 Task: Configure the mail tracking and message format settings in Outlook.
Action: Mouse moved to (36, 24)
Screenshot: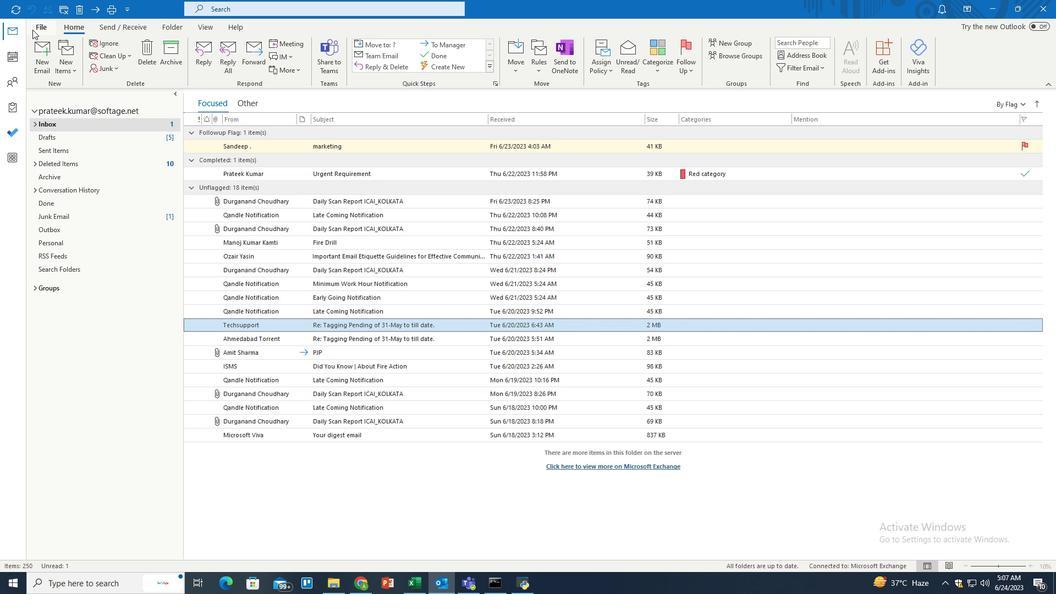 
Action: Mouse pressed left at (36, 24)
Screenshot: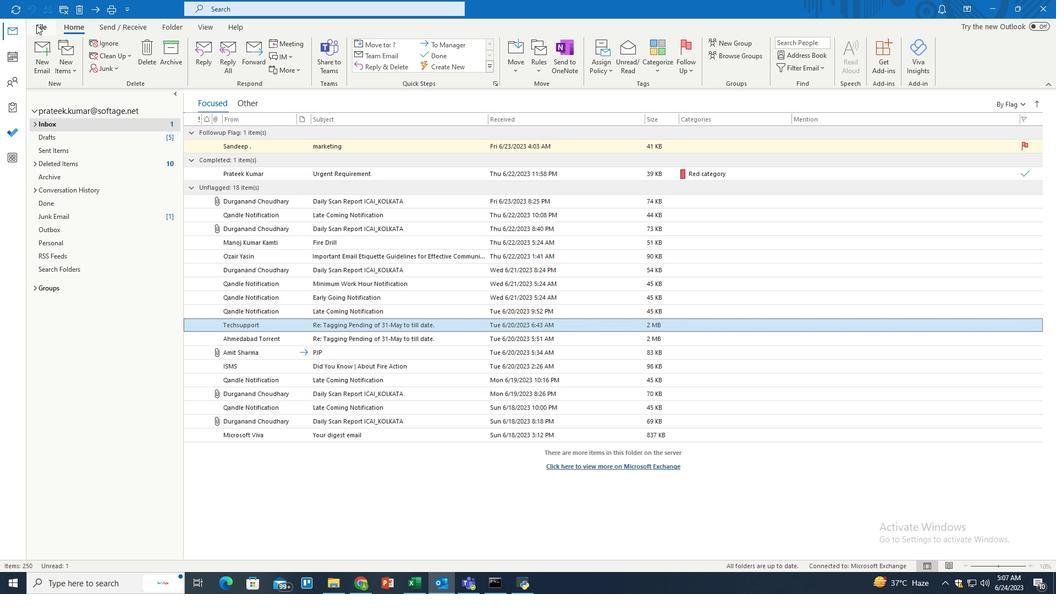 
Action: Mouse moved to (33, 534)
Screenshot: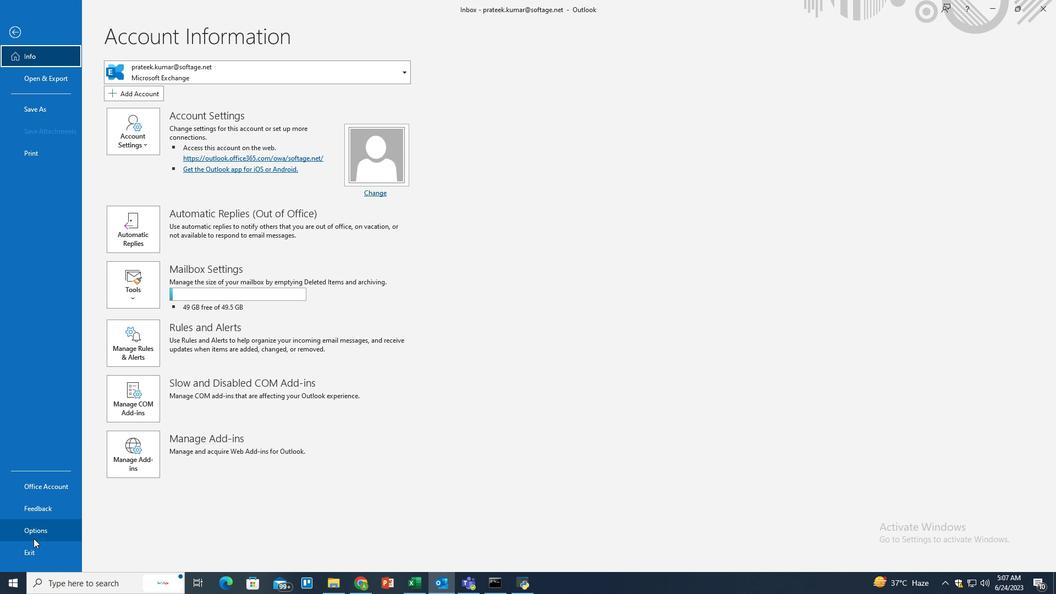 
Action: Mouse pressed left at (33, 534)
Screenshot: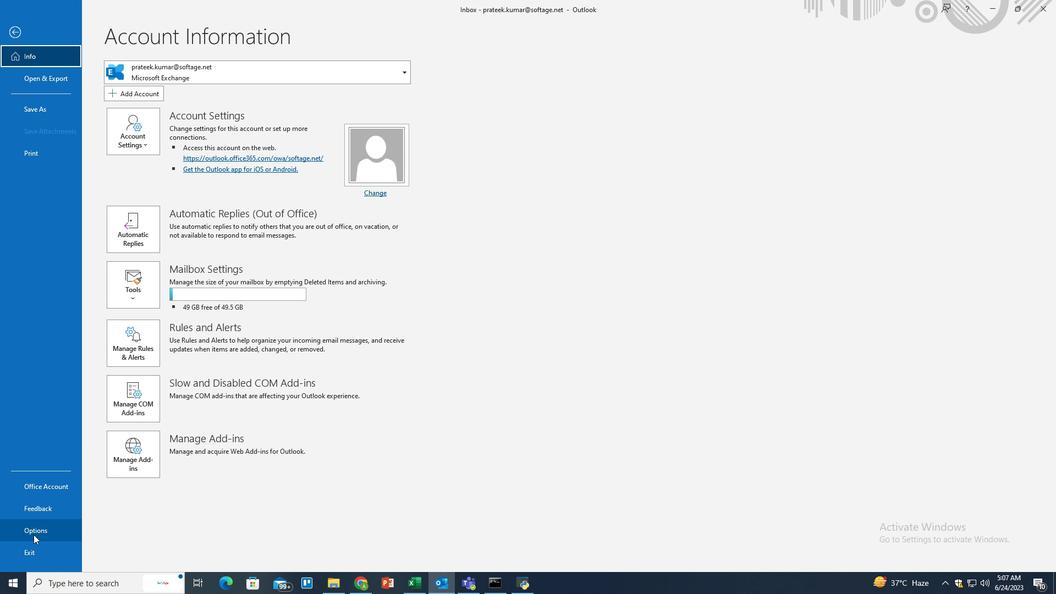 
Action: Mouse moved to (315, 141)
Screenshot: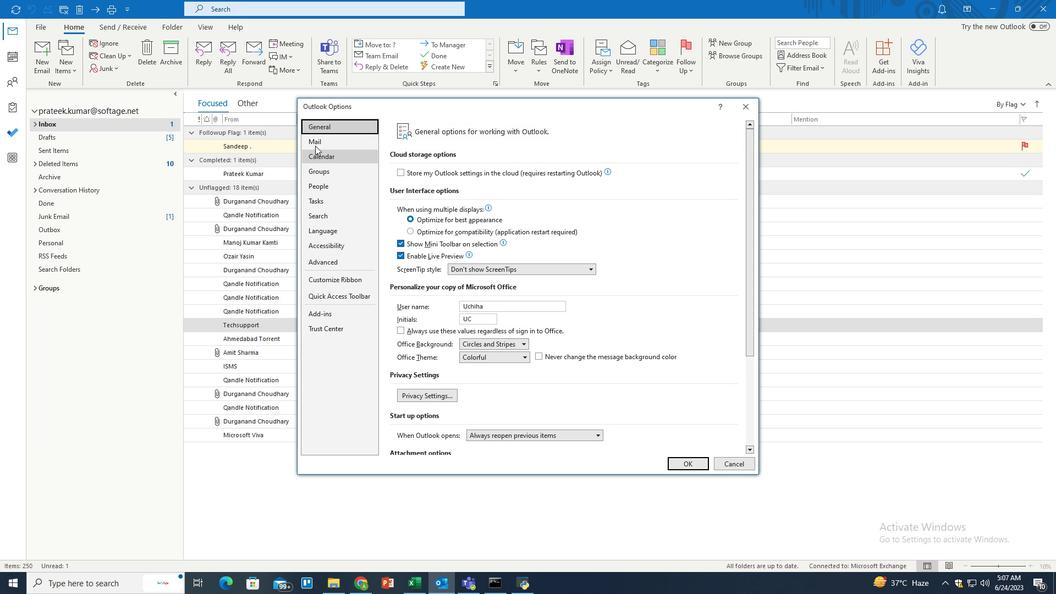 
Action: Mouse pressed left at (315, 141)
Screenshot: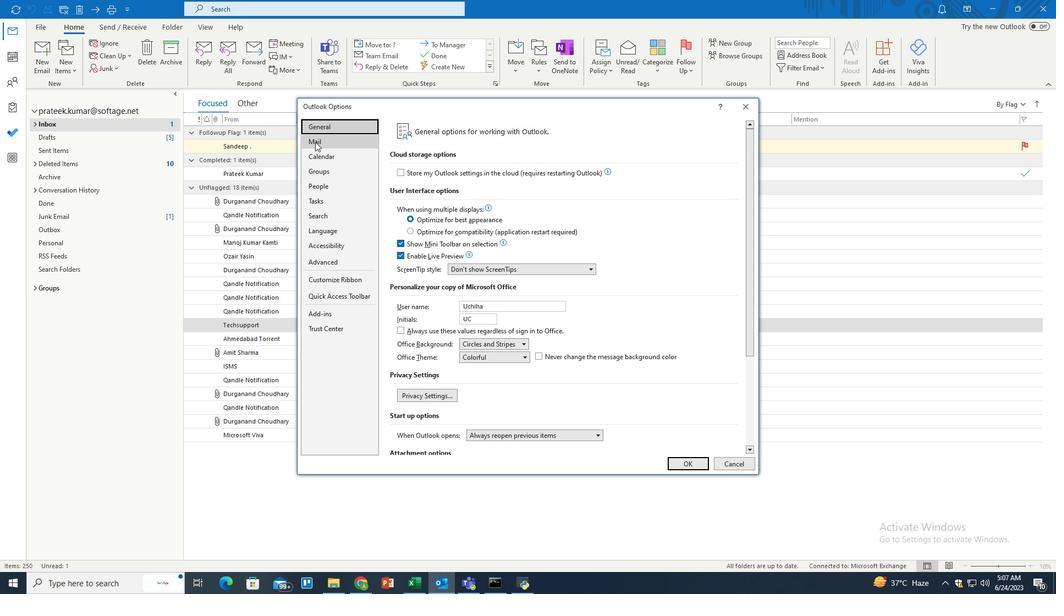 
Action: Mouse moved to (487, 278)
Screenshot: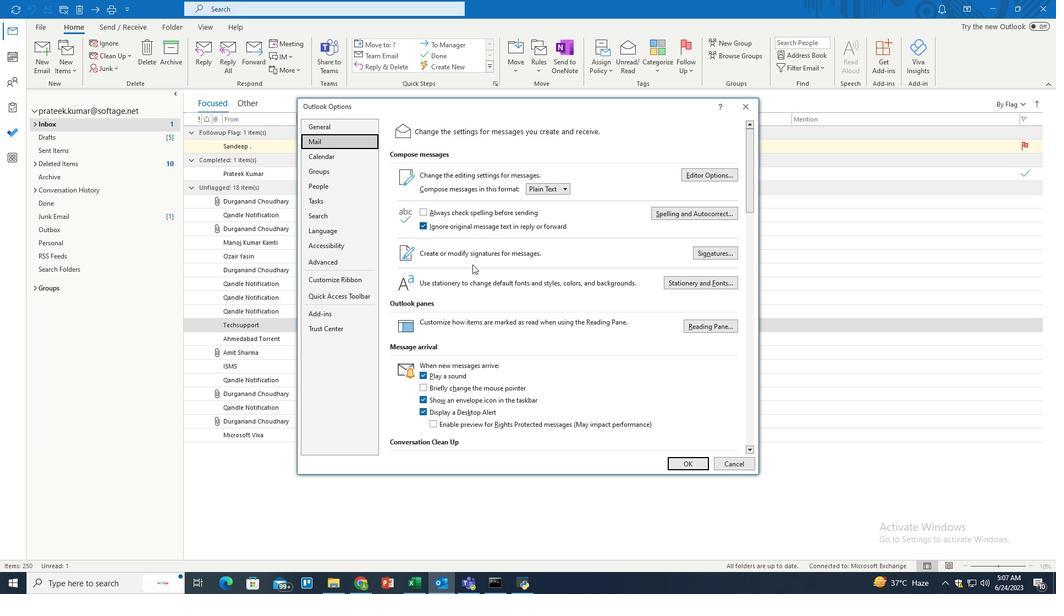 
Action: Mouse scrolled (487, 277) with delta (0, 0)
Screenshot: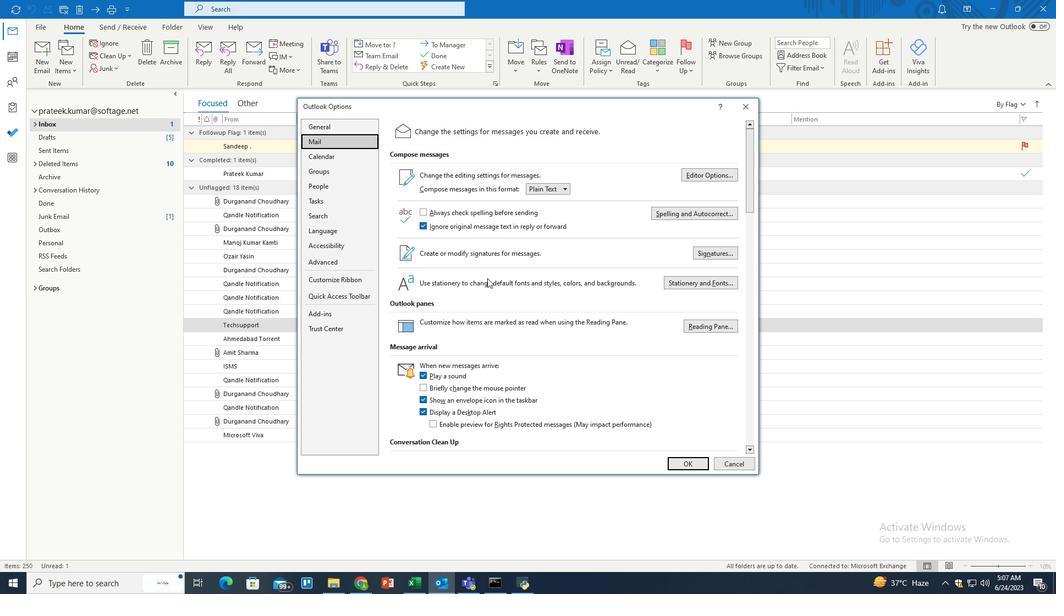 
Action: Mouse scrolled (487, 277) with delta (0, 0)
Screenshot: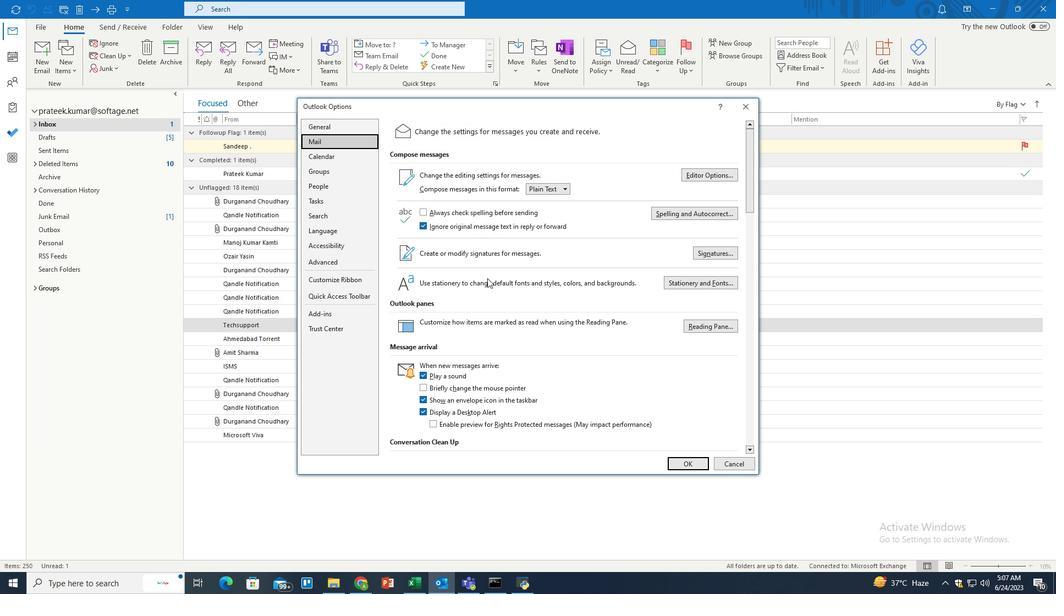 
Action: Mouse scrolled (487, 277) with delta (0, 0)
Screenshot: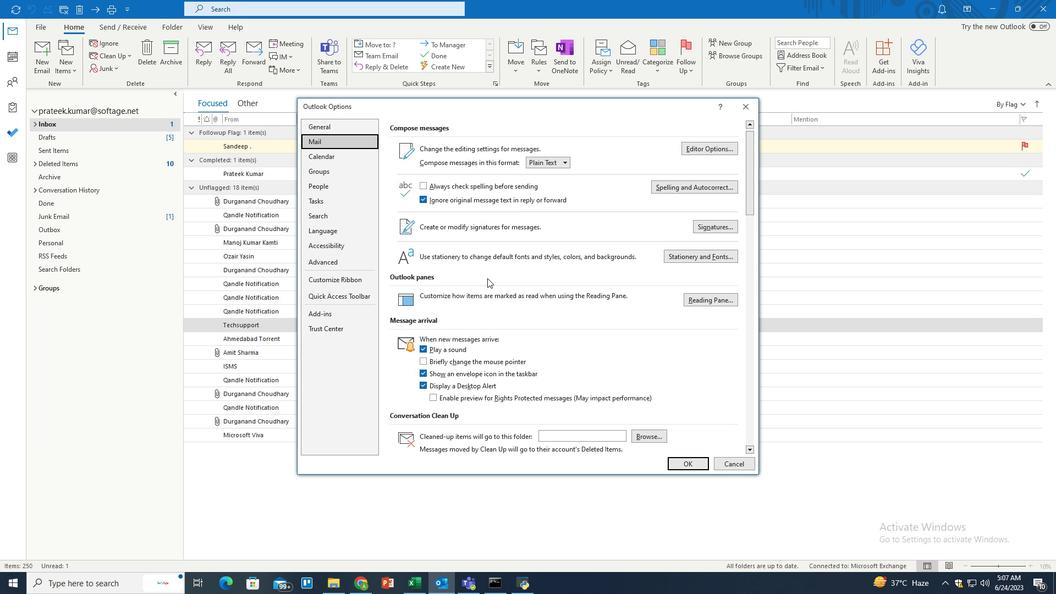 
Action: Mouse scrolled (487, 277) with delta (0, 0)
Screenshot: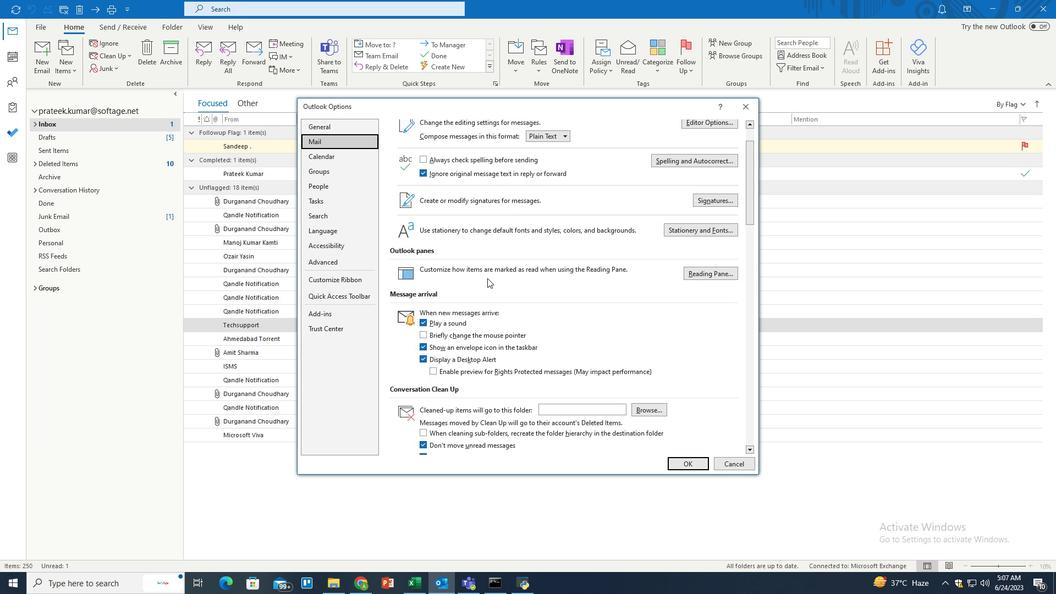 
Action: Mouse scrolled (487, 277) with delta (0, 0)
Screenshot: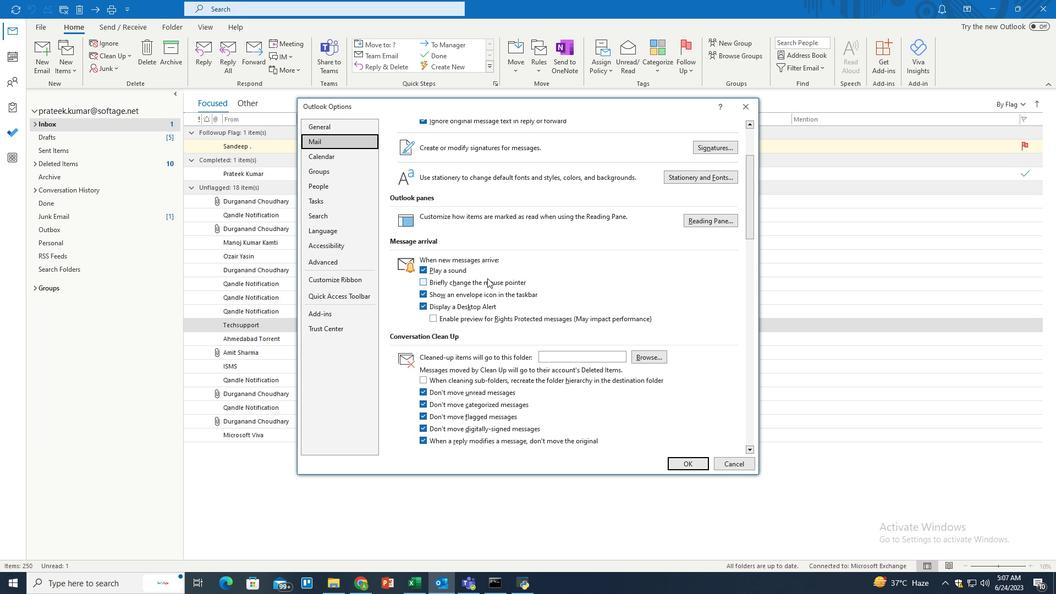 
Action: Mouse scrolled (487, 277) with delta (0, 0)
Screenshot: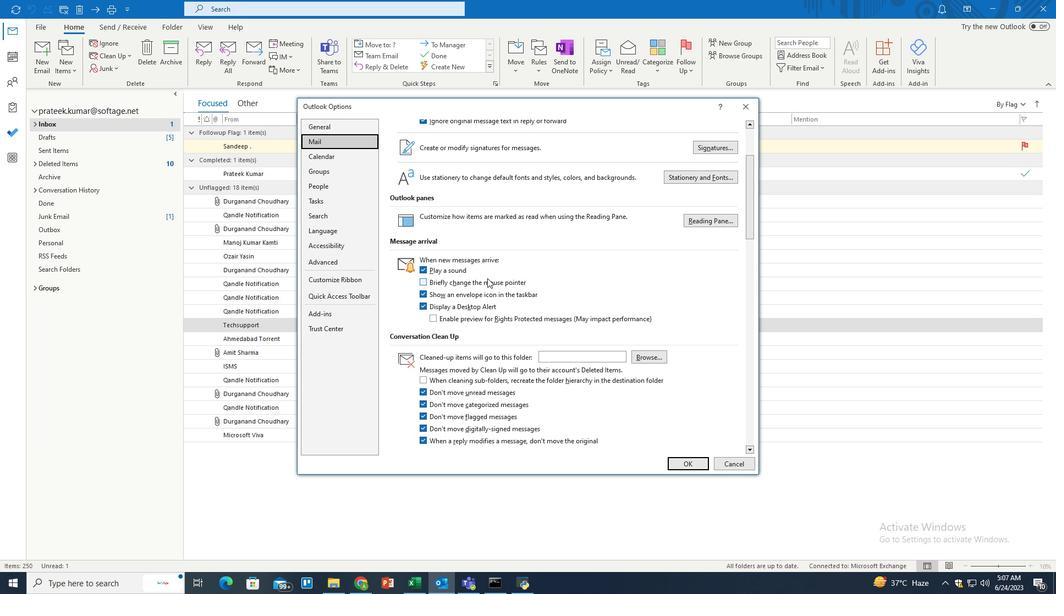 
Action: Mouse scrolled (487, 277) with delta (0, 0)
Screenshot: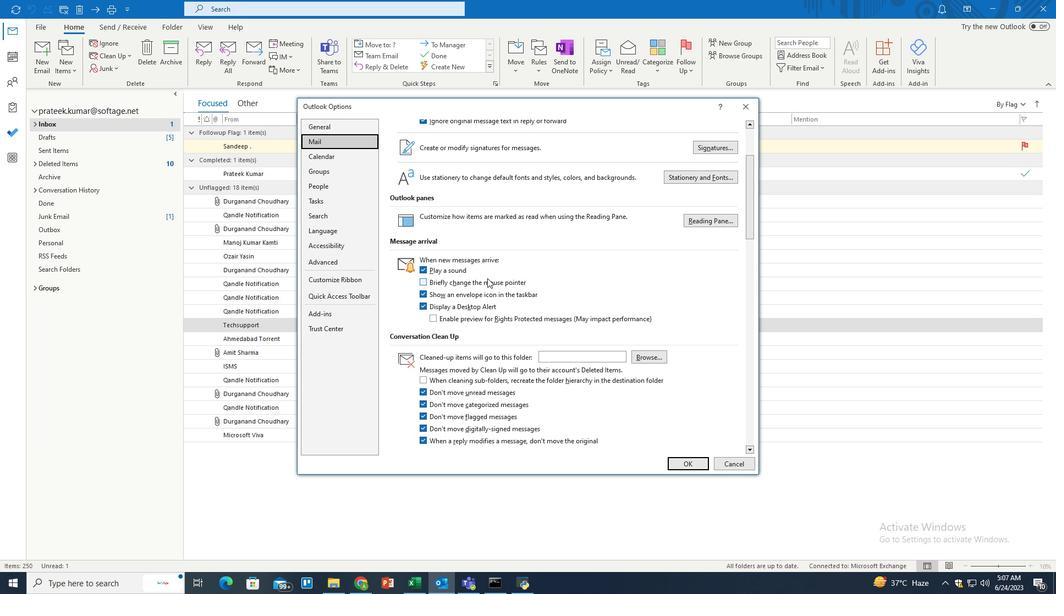 
Action: Mouse scrolled (487, 277) with delta (0, 0)
Screenshot: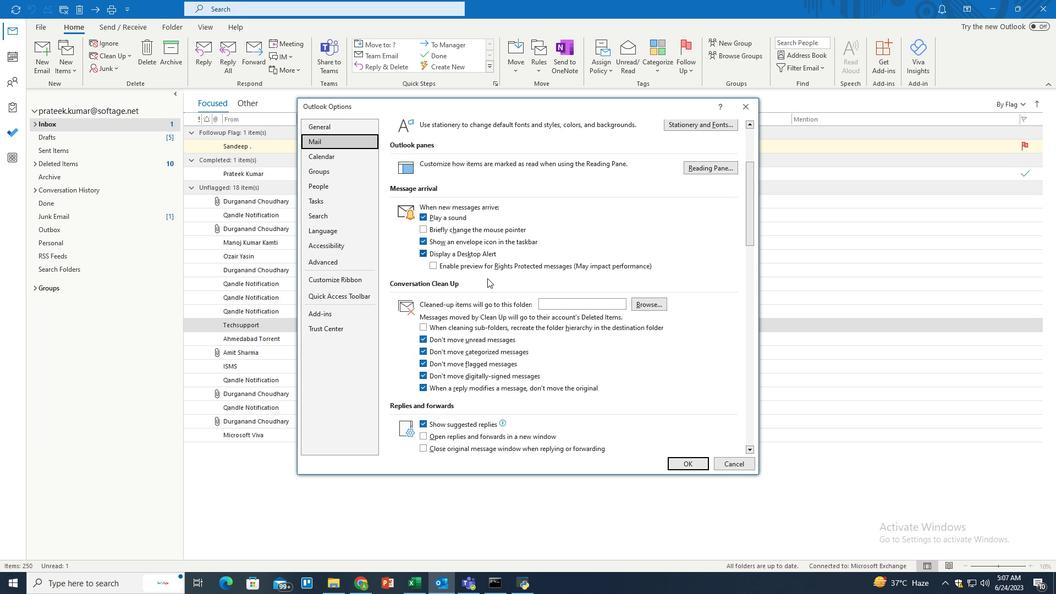 
Action: Mouse scrolled (487, 277) with delta (0, 0)
Screenshot: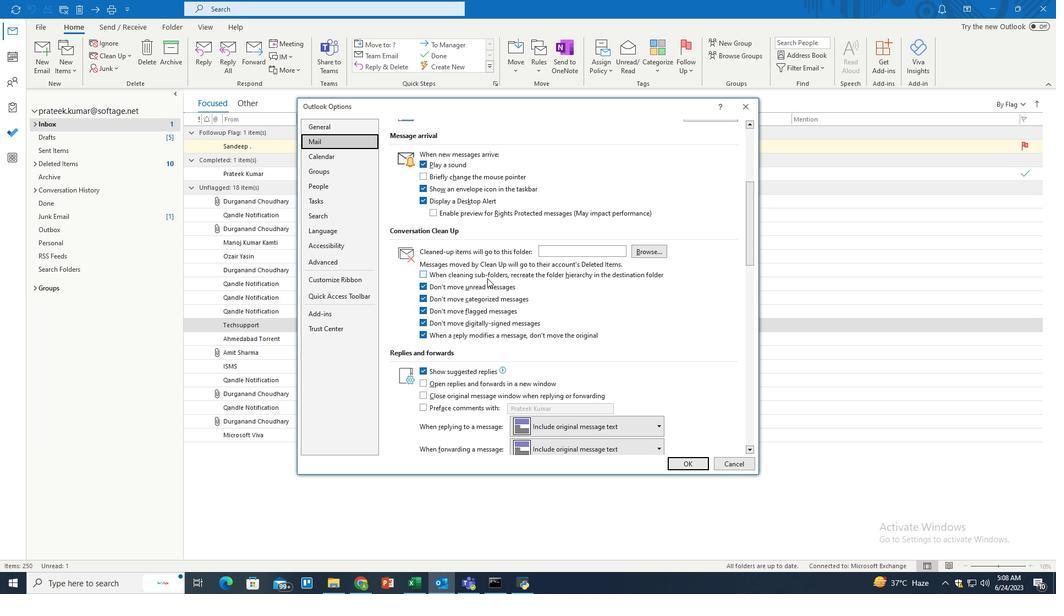 
Action: Mouse scrolled (487, 277) with delta (0, 0)
Screenshot: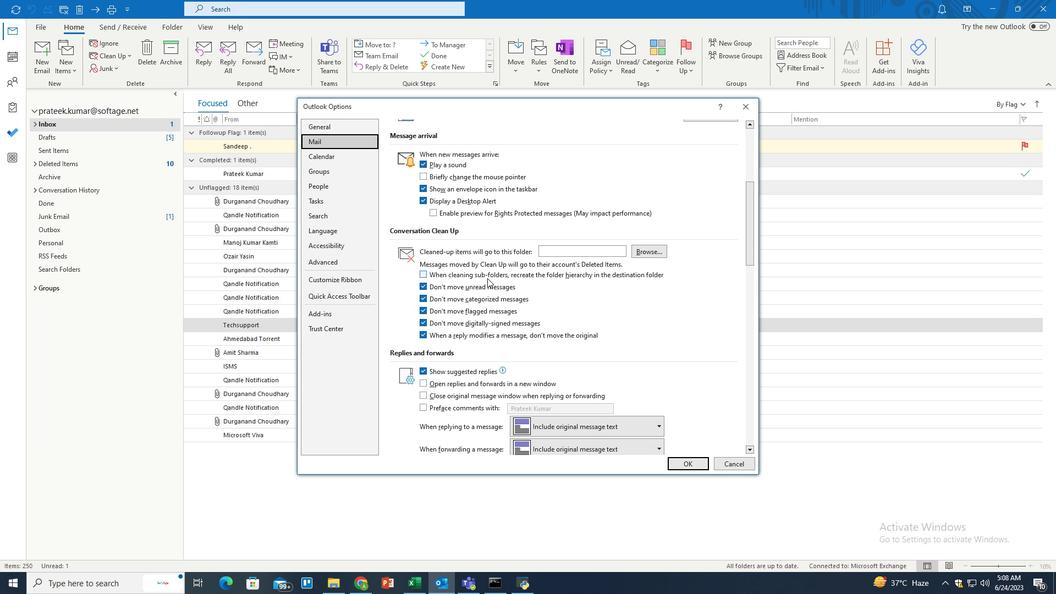 
Action: Mouse scrolled (487, 277) with delta (0, 0)
Screenshot: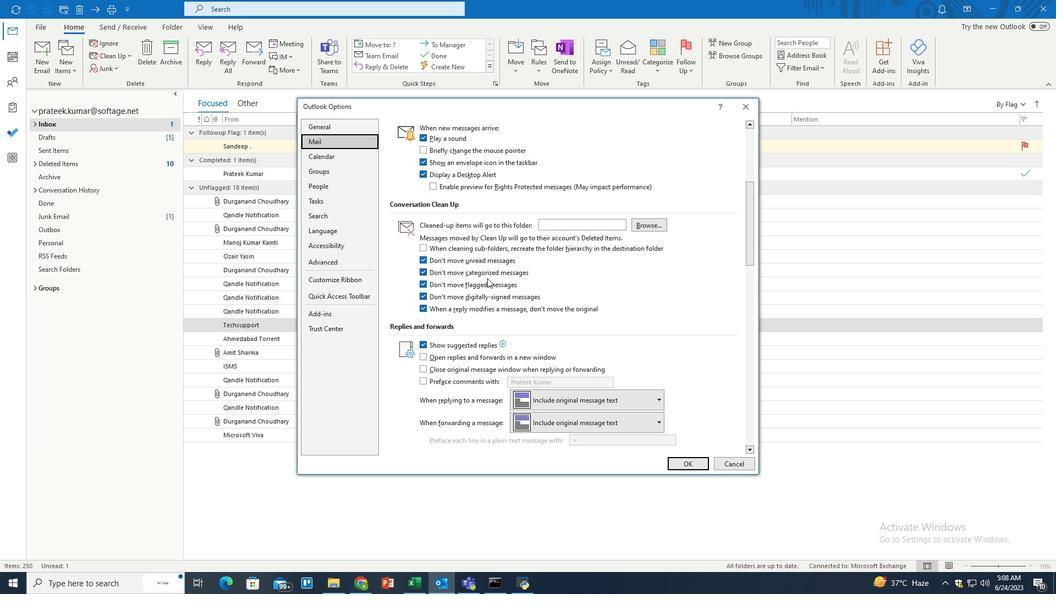 
Action: Mouse scrolled (487, 277) with delta (0, 0)
Screenshot: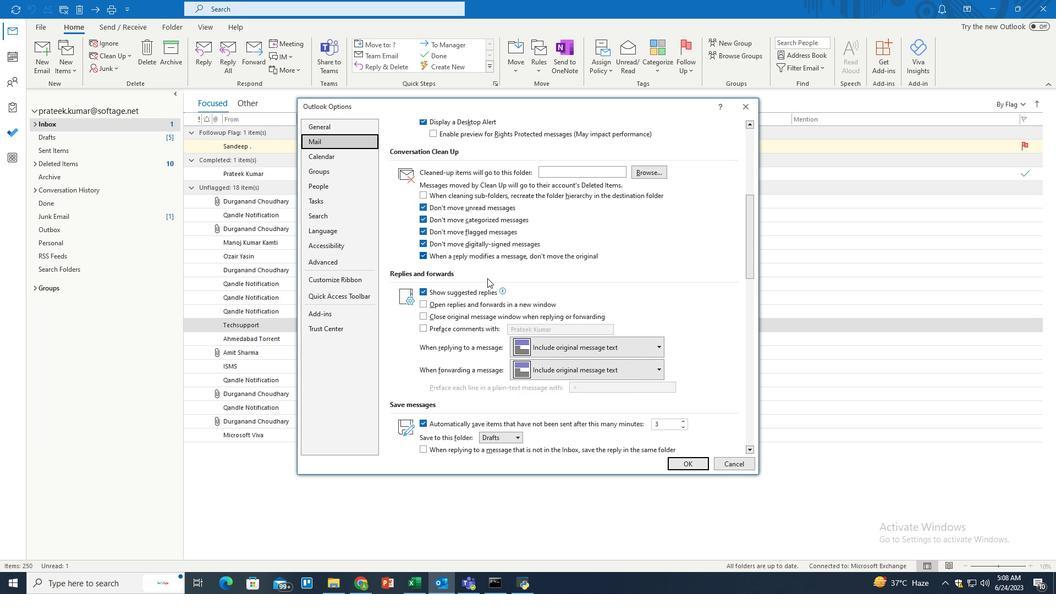 
Action: Mouse scrolled (487, 277) with delta (0, 0)
Screenshot: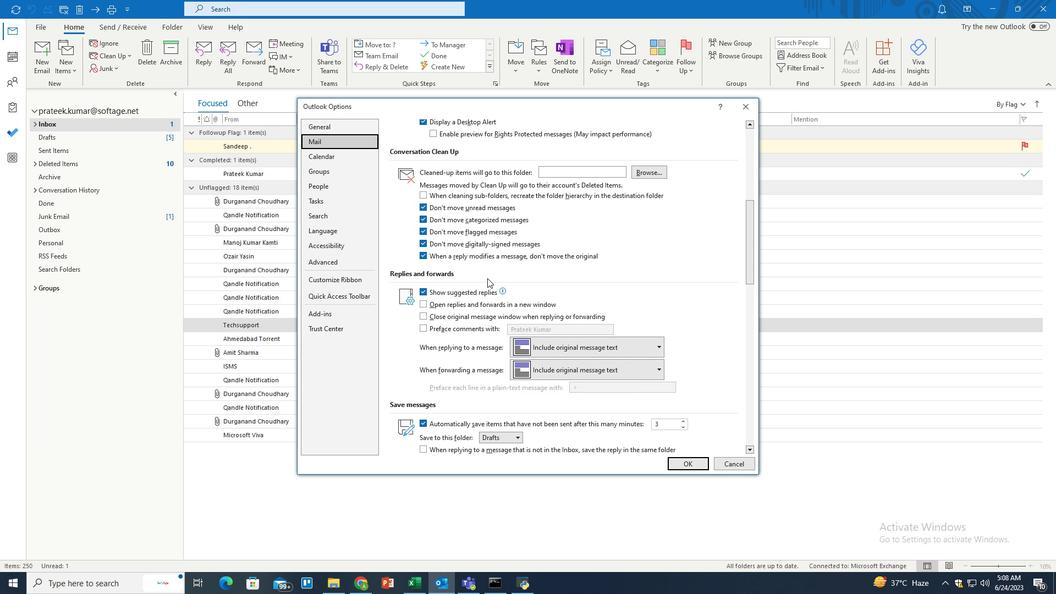 
Action: Mouse scrolled (487, 277) with delta (0, 0)
Screenshot: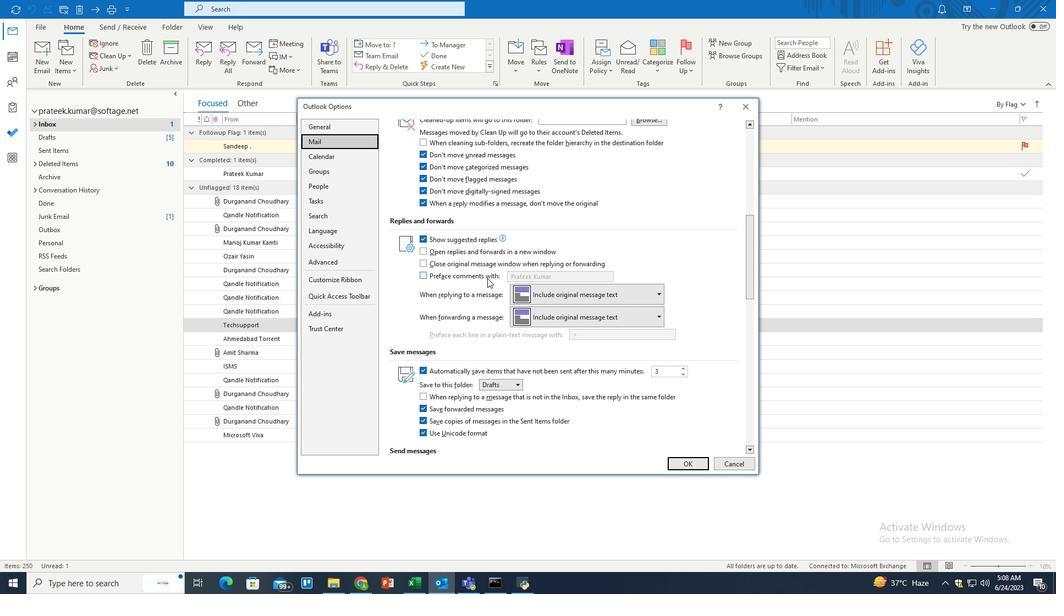 
Action: Mouse scrolled (487, 277) with delta (0, 0)
Screenshot: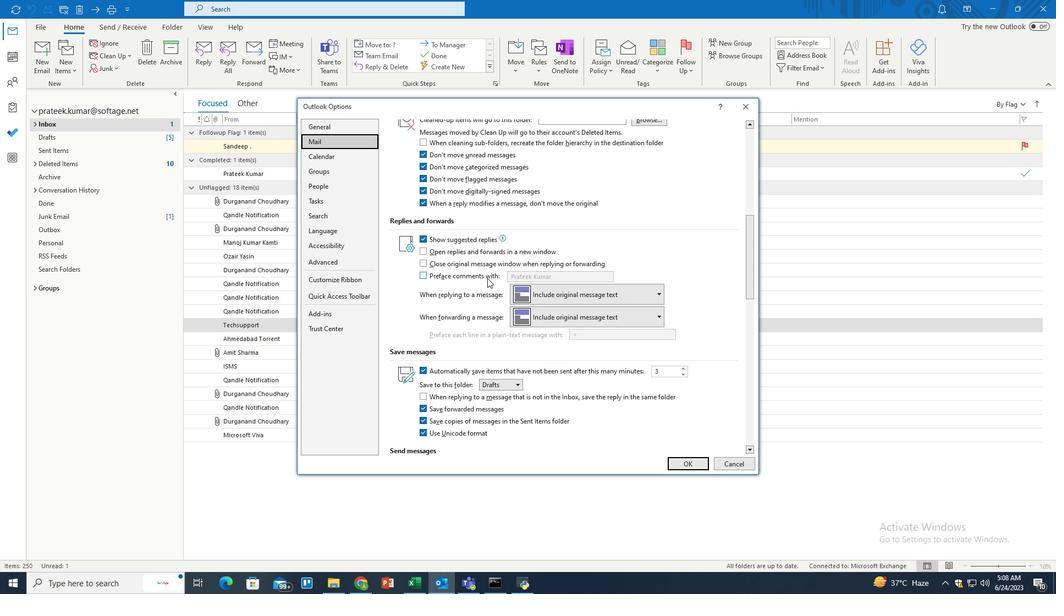 
Action: Mouse scrolled (487, 277) with delta (0, 0)
Screenshot: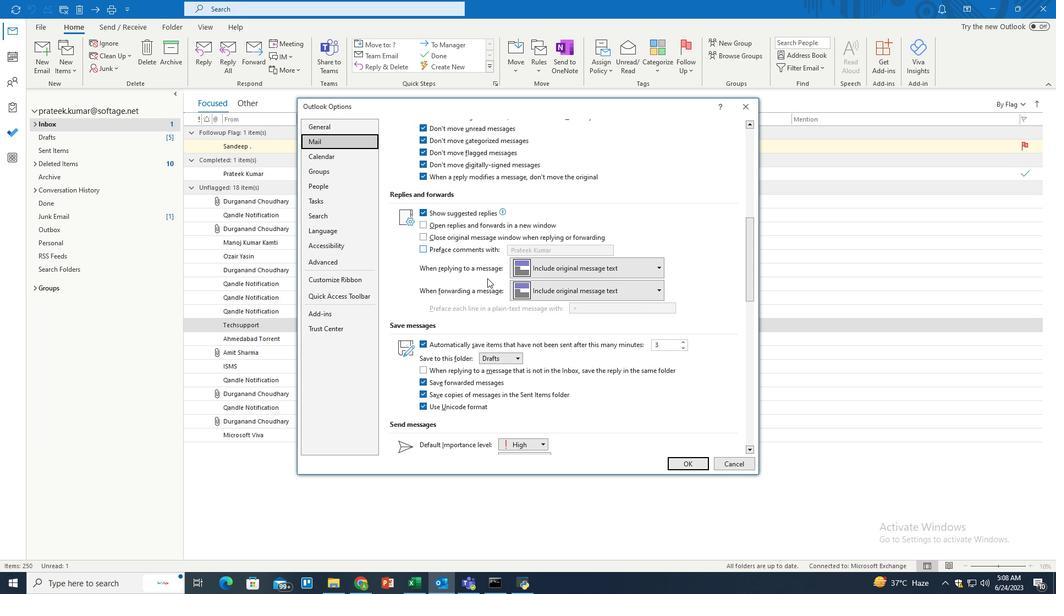 
Action: Mouse scrolled (487, 277) with delta (0, 0)
Screenshot: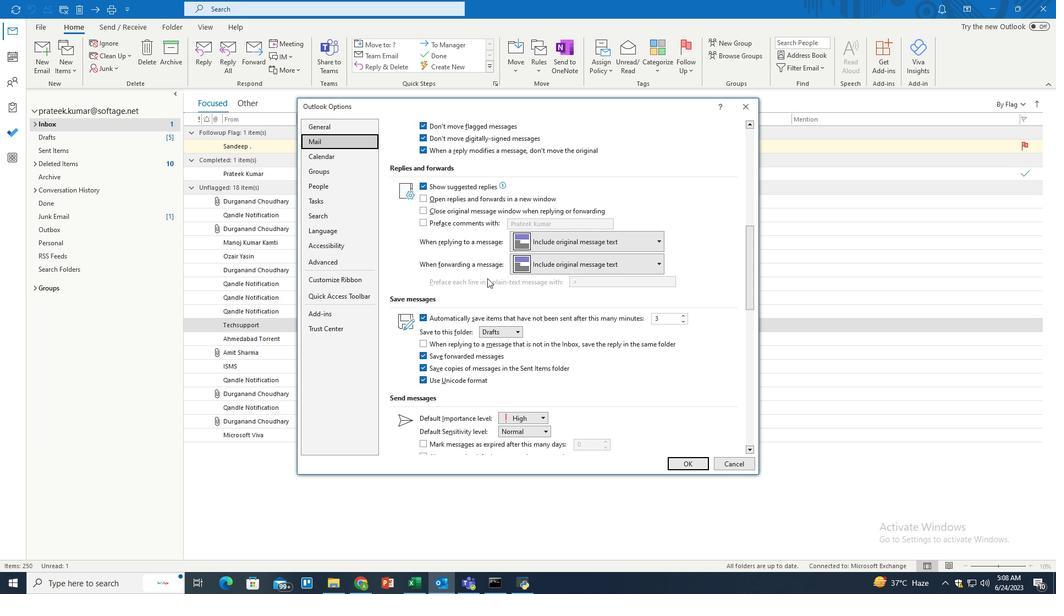 
Action: Mouse scrolled (487, 277) with delta (0, 0)
Screenshot: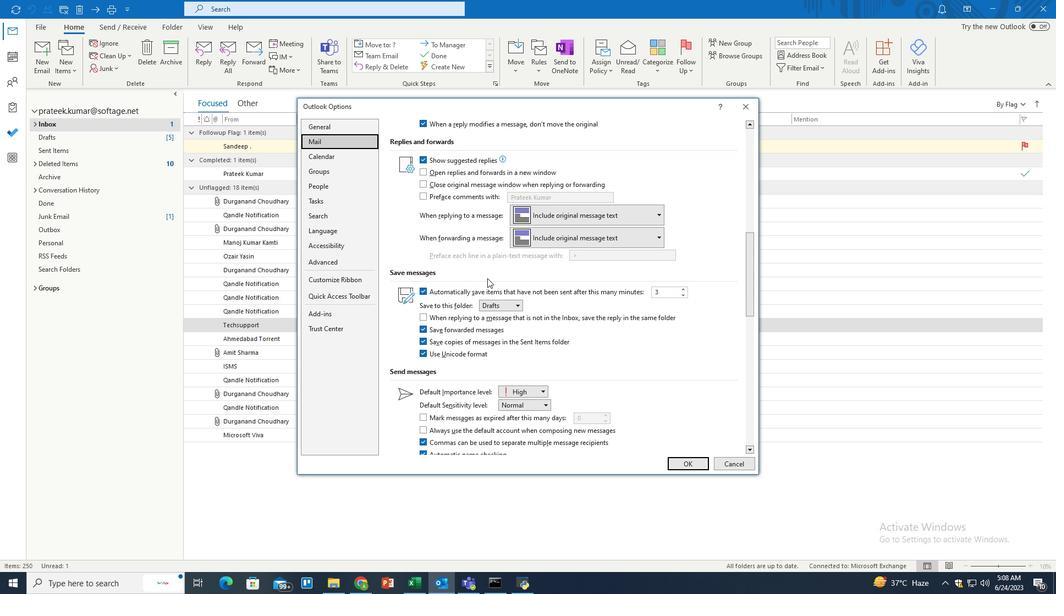 
Action: Mouse scrolled (487, 277) with delta (0, 0)
Screenshot: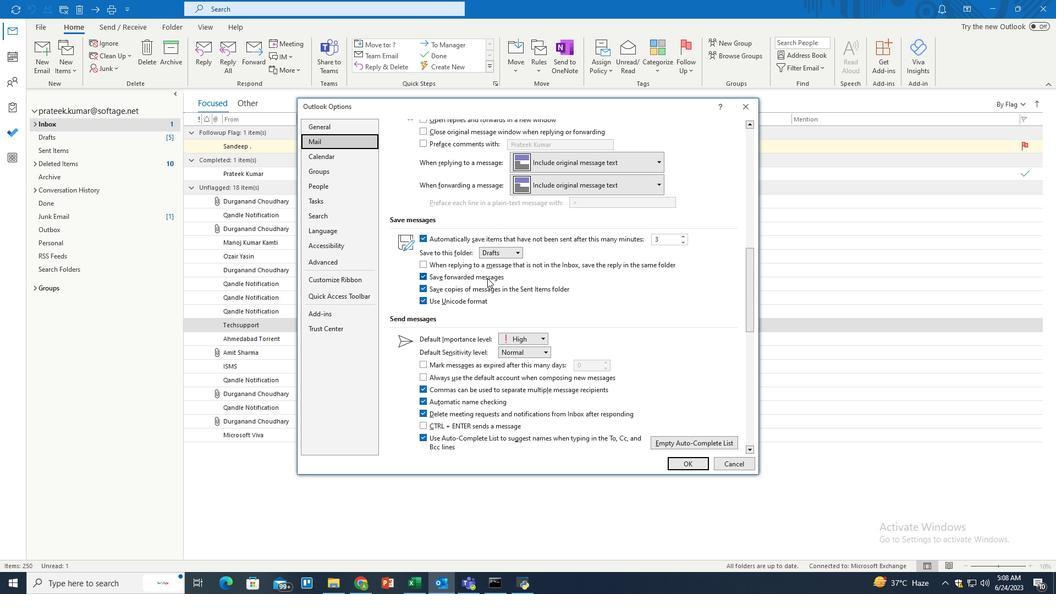 
Action: Mouse scrolled (487, 277) with delta (0, 0)
Screenshot: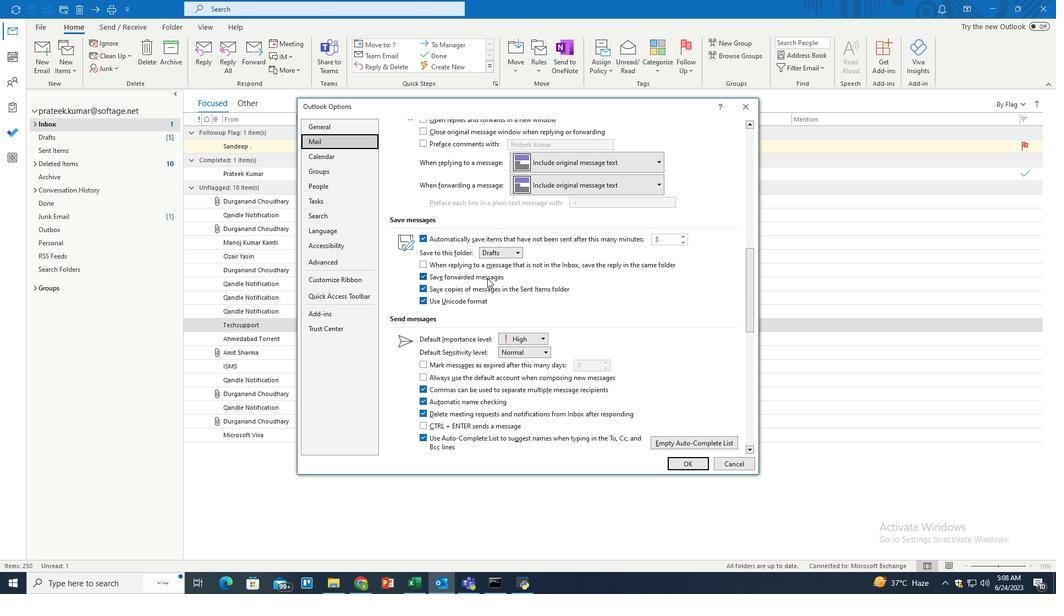 
Action: Mouse scrolled (487, 277) with delta (0, 0)
Screenshot: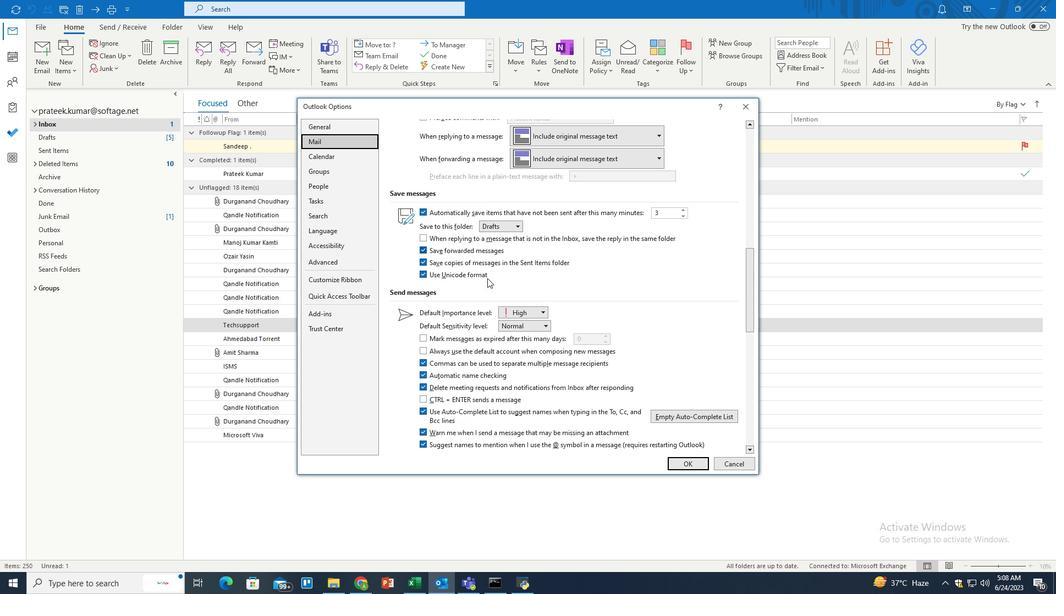 
Action: Mouse scrolled (487, 277) with delta (0, 0)
Screenshot: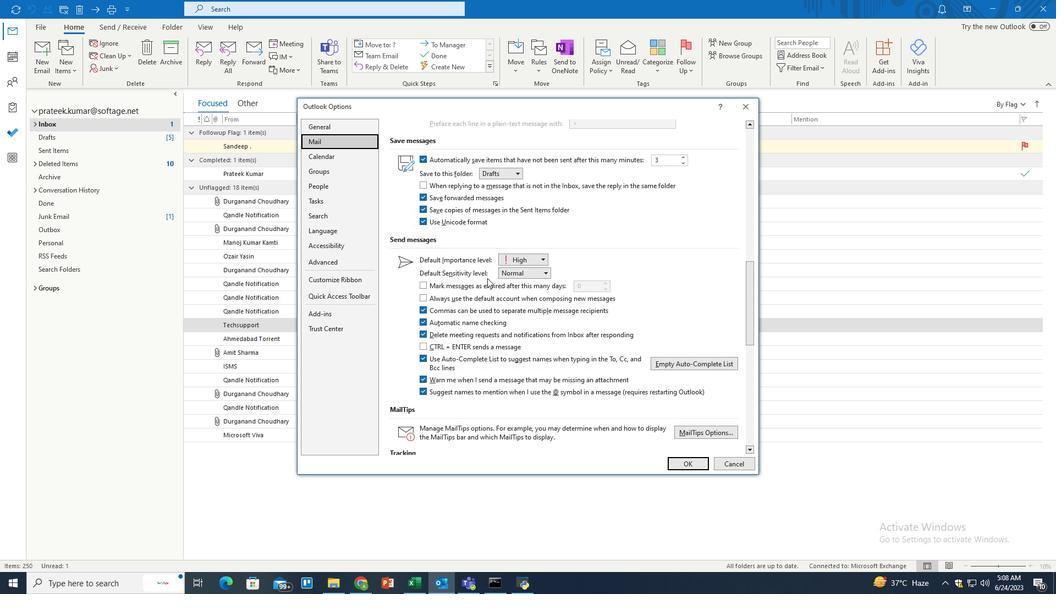 
Action: Mouse scrolled (487, 277) with delta (0, 0)
Screenshot: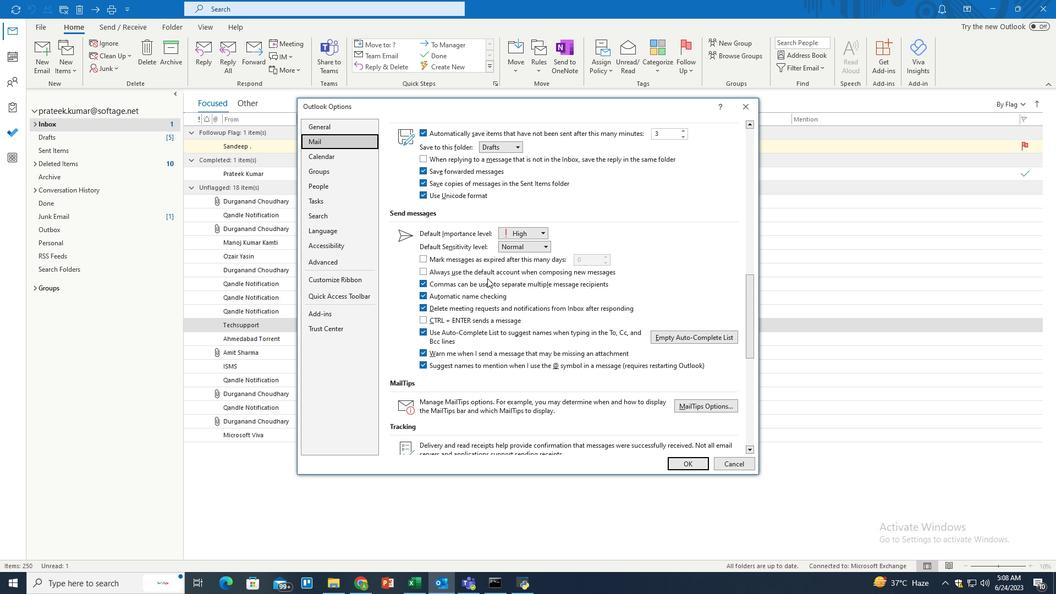 
Action: Mouse scrolled (487, 277) with delta (0, 0)
Screenshot: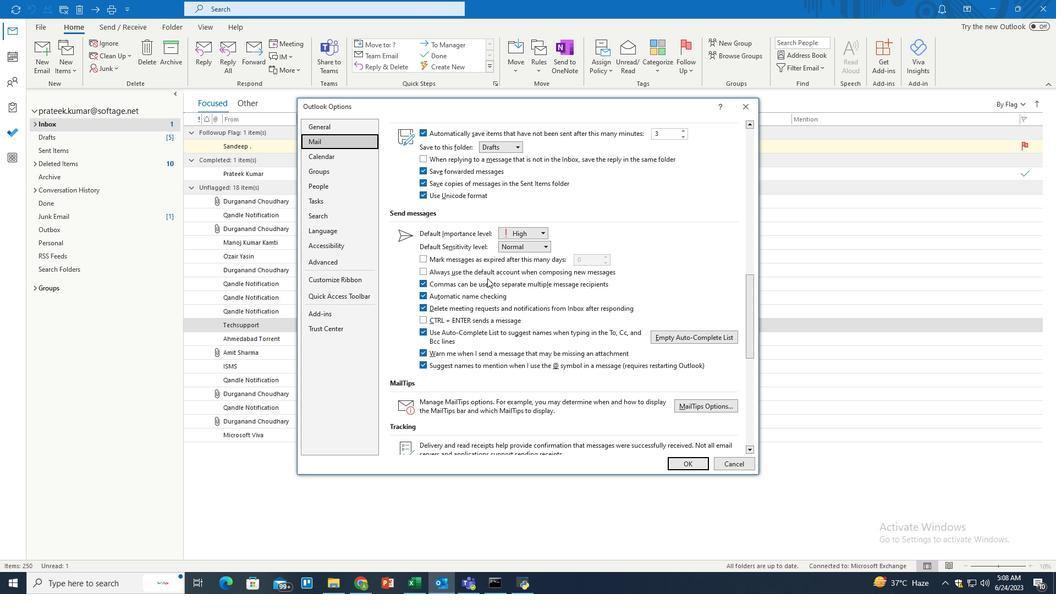 
Action: Mouse scrolled (487, 277) with delta (0, 0)
Screenshot: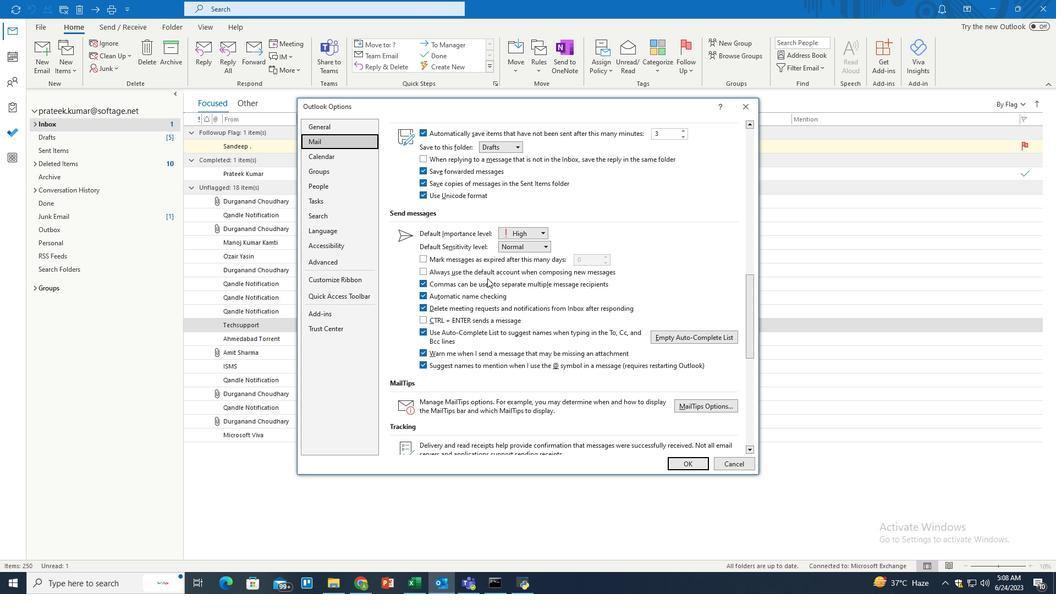 
Action: Mouse scrolled (487, 277) with delta (0, 0)
Screenshot: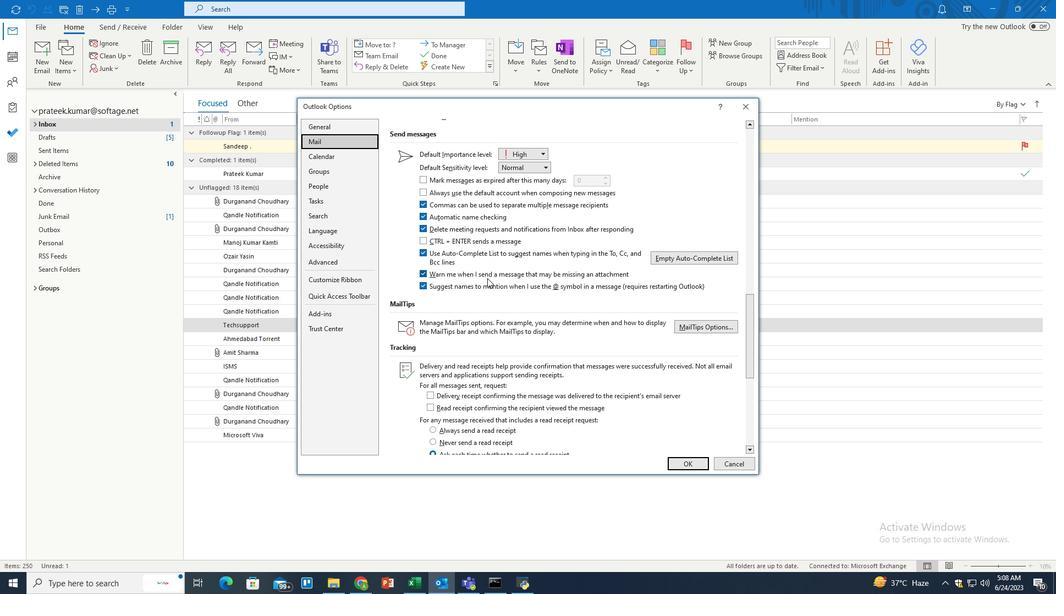 
Action: Mouse scrolled (487, 277) with delta (0, 0)
Screenshot: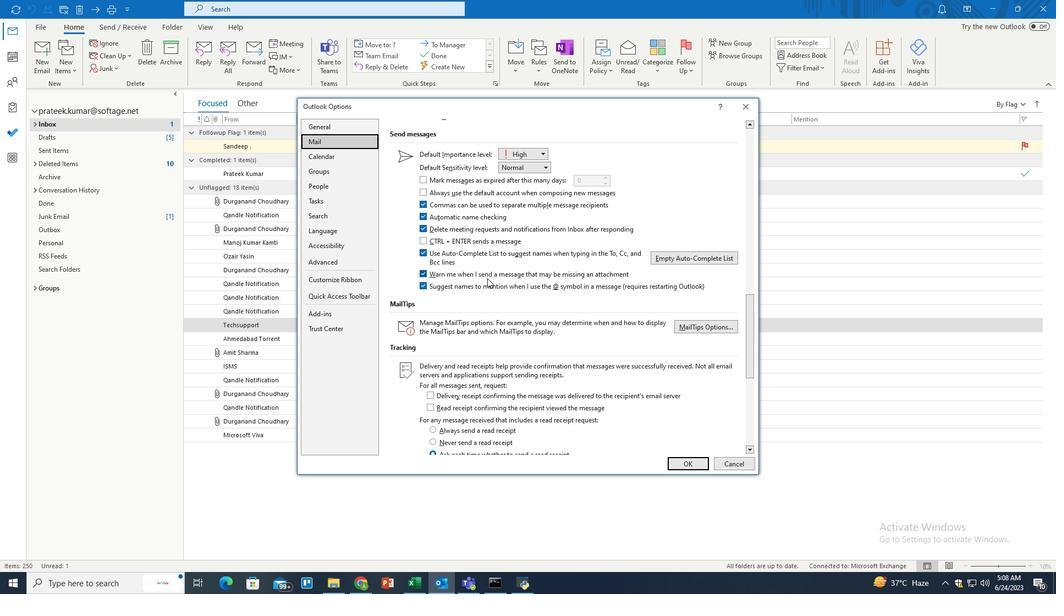 
Action: Mouse moved to (476, 298)
Screenshot: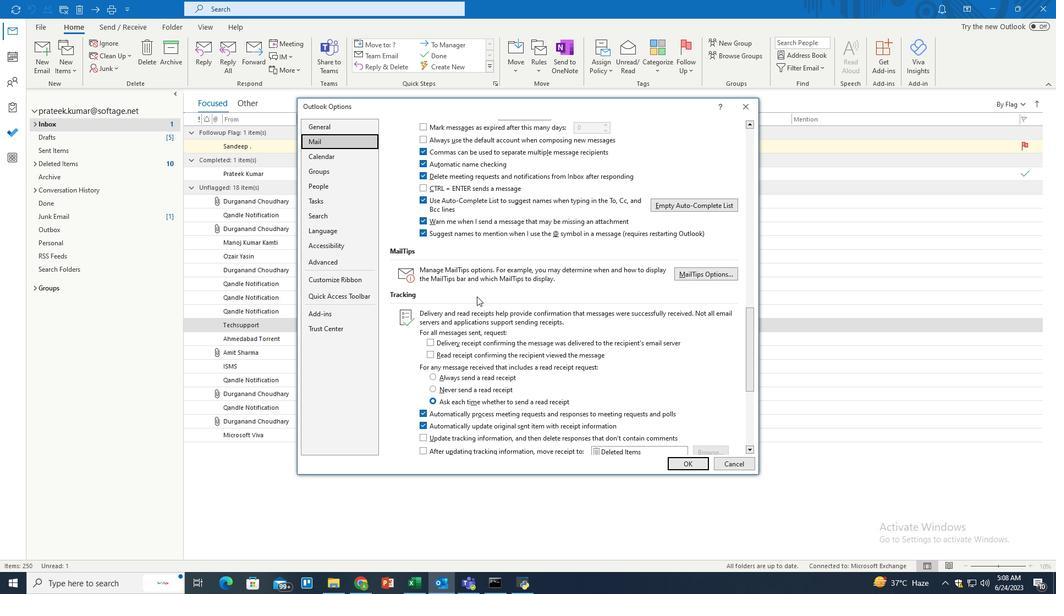 
Action: Mouse scrolled (476, 298) with delta (0, 0)
Screenshot: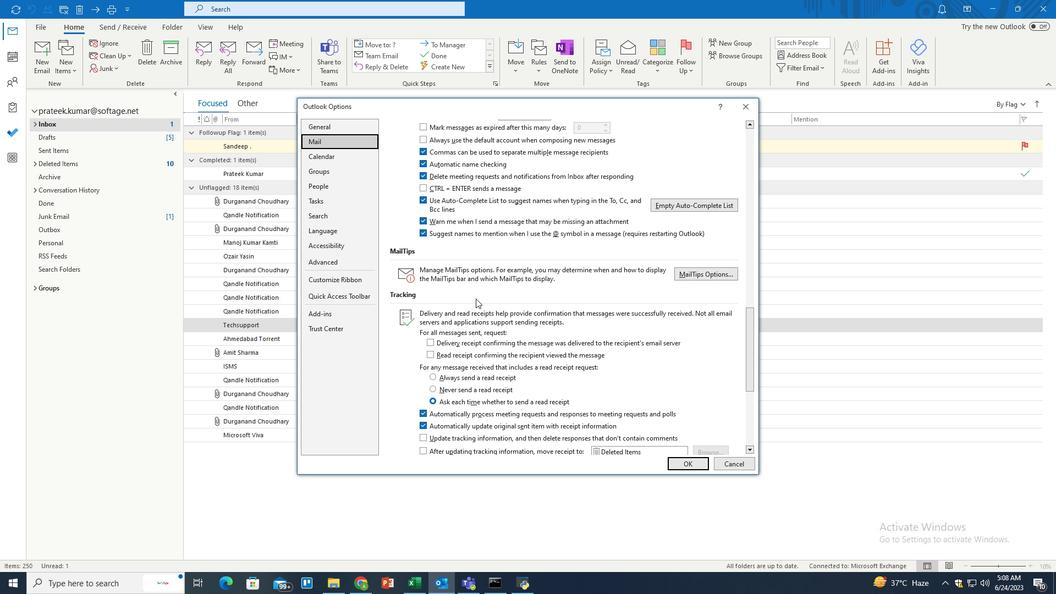 
Action: Mouse scrolled (476, 298) with delta (0, 0)
Screenshot: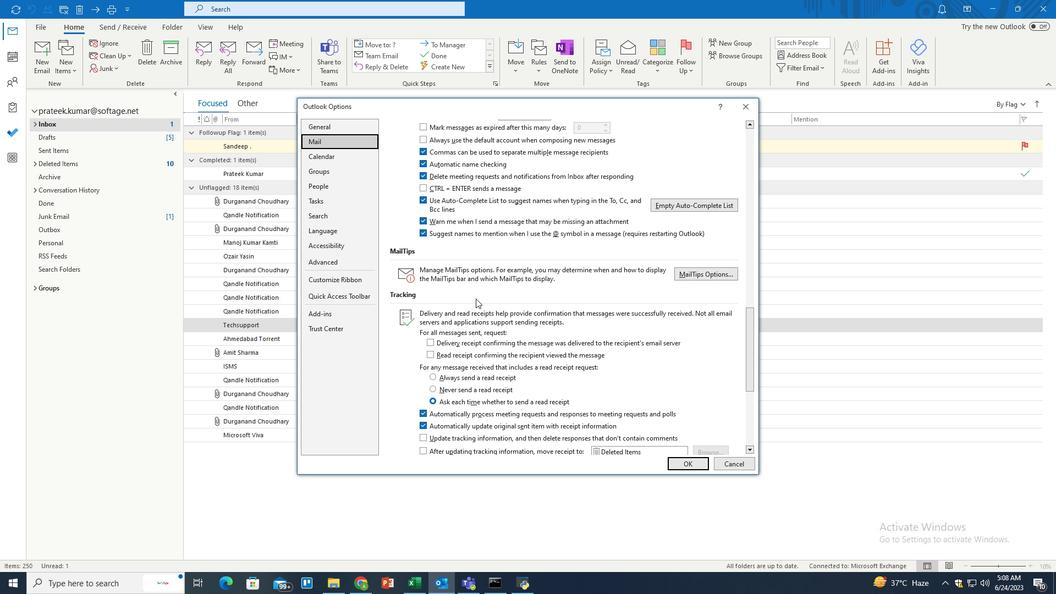 
Action: Mouse moved to (420, 398)
Screenshot: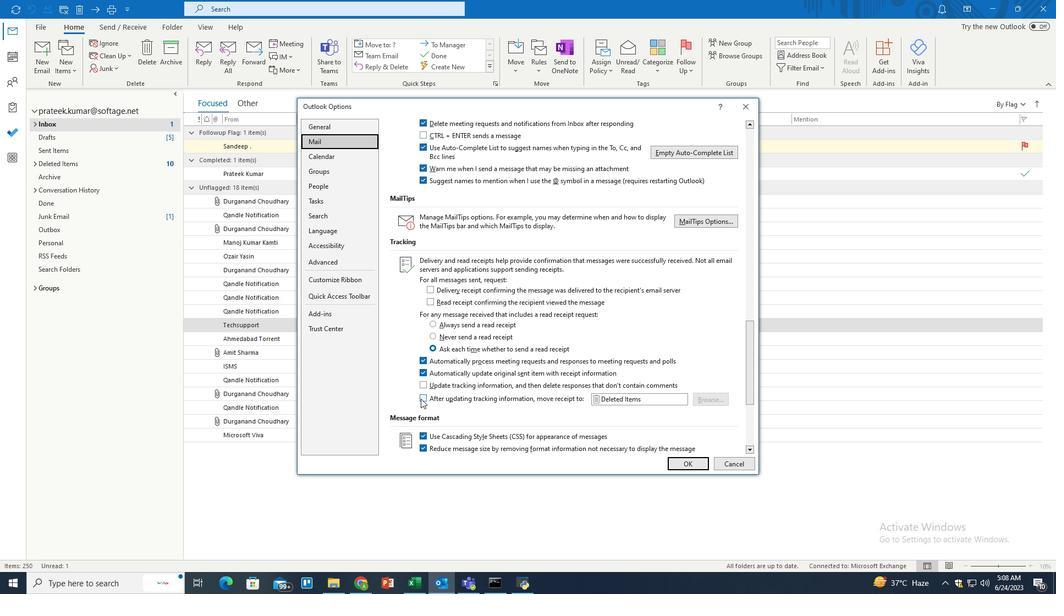 
Action: Mouse pressed left at (420, 398)
Screenshot: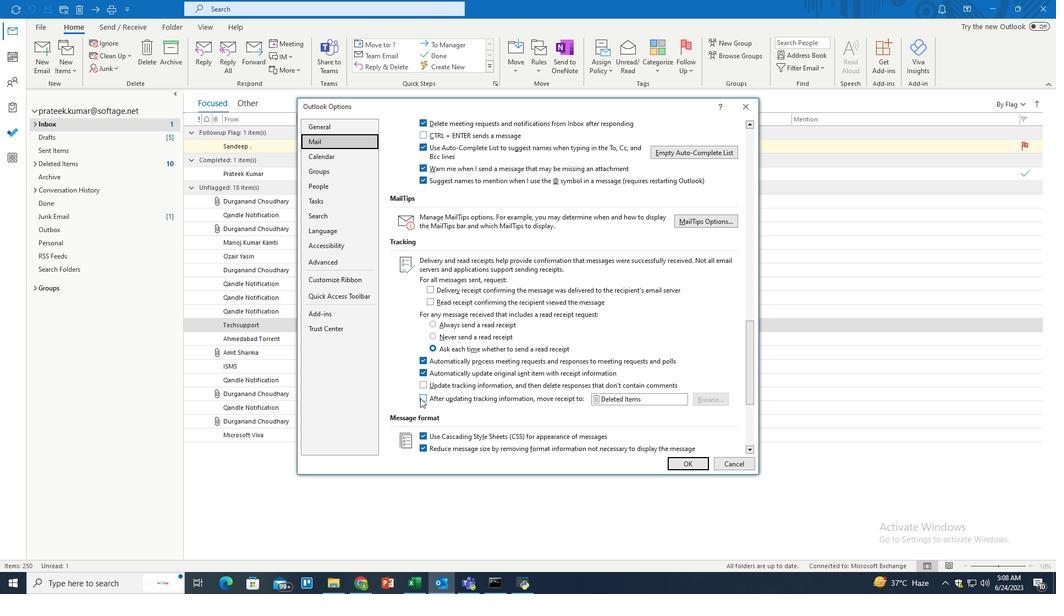 
Action: Mouse moved to (687, 465)
Screenshot: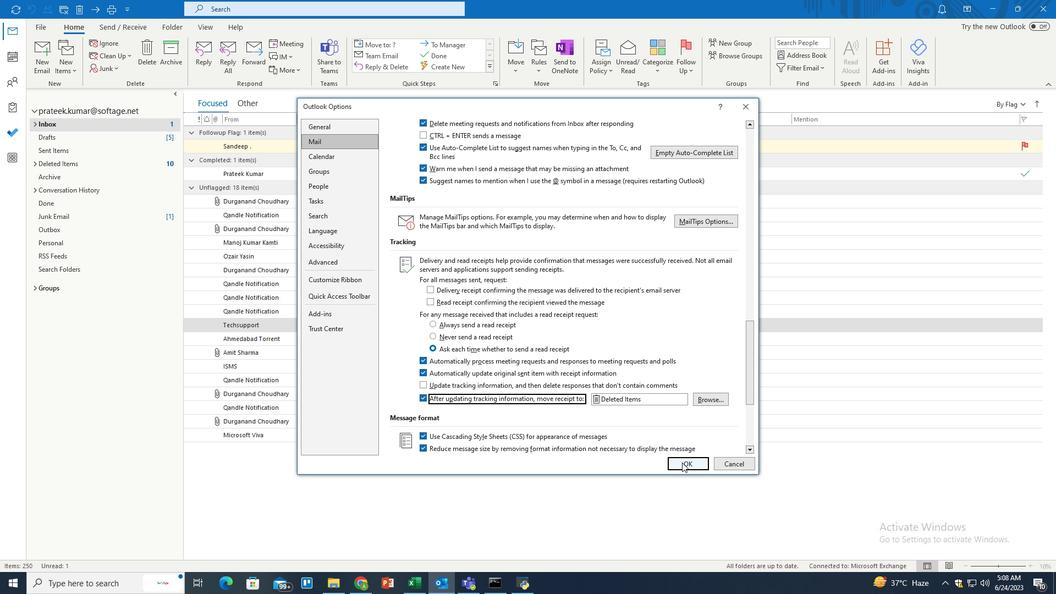 
Action: Mouse pressed left at (687, 465)
Screenshot: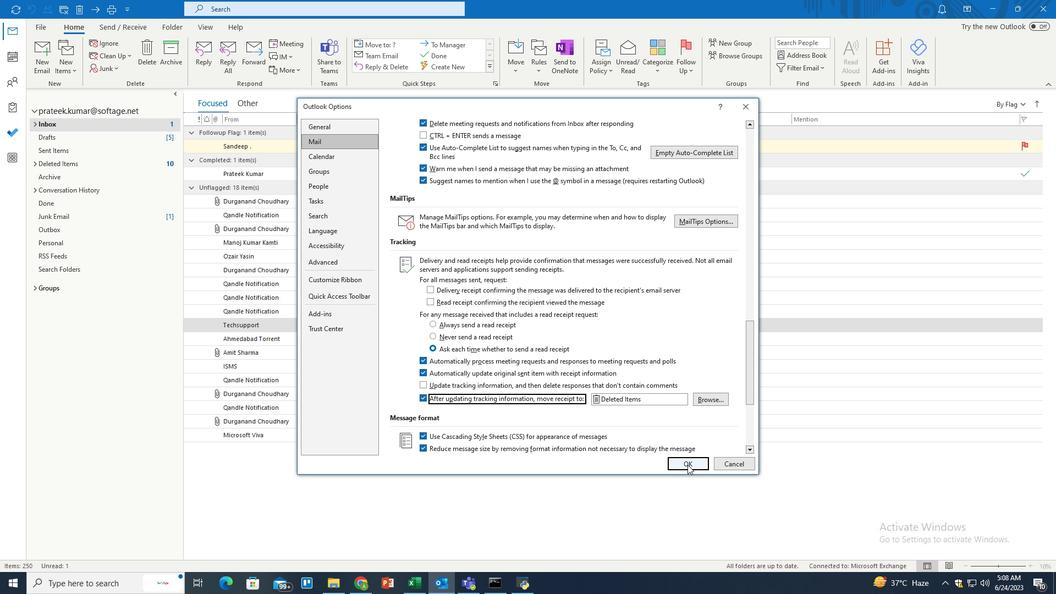 
Action: Mouse moved to (593, 358)
Screenshot: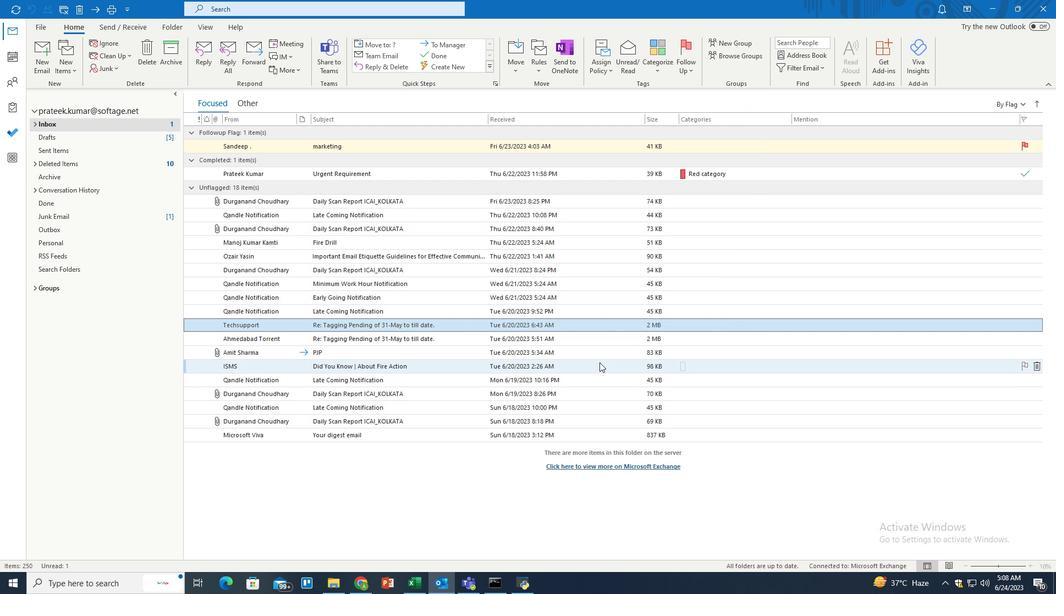 
